 Task: In the  document riskmgmt.txt Insert horizontal line 'above the text' Create the translated copy of the document in  'Chinese (Simplified)' Select the second point and  Clear Formatting
Action: Mouse moved to (247, 363)
Screenshot: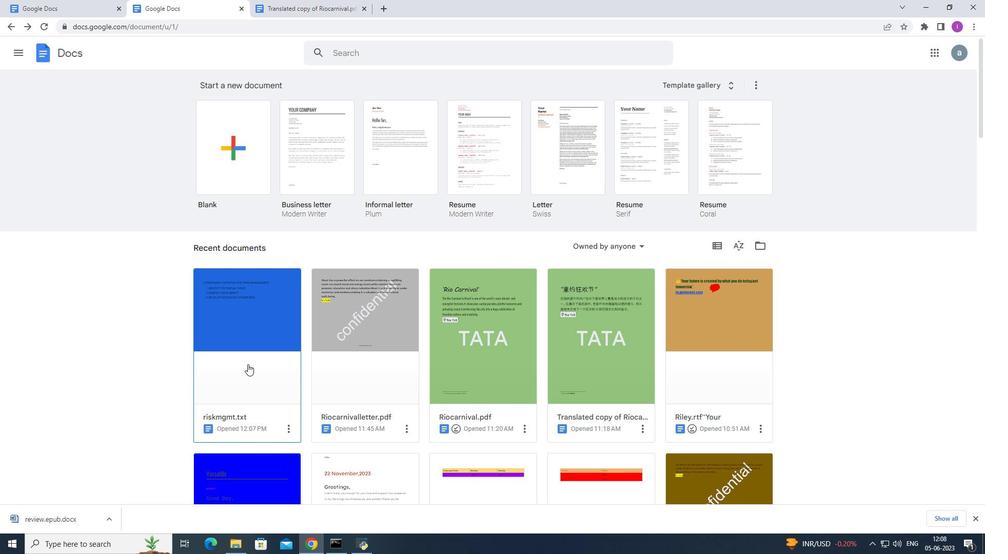 
Action: Mouse pressed left at (247, 363)
Screenshot: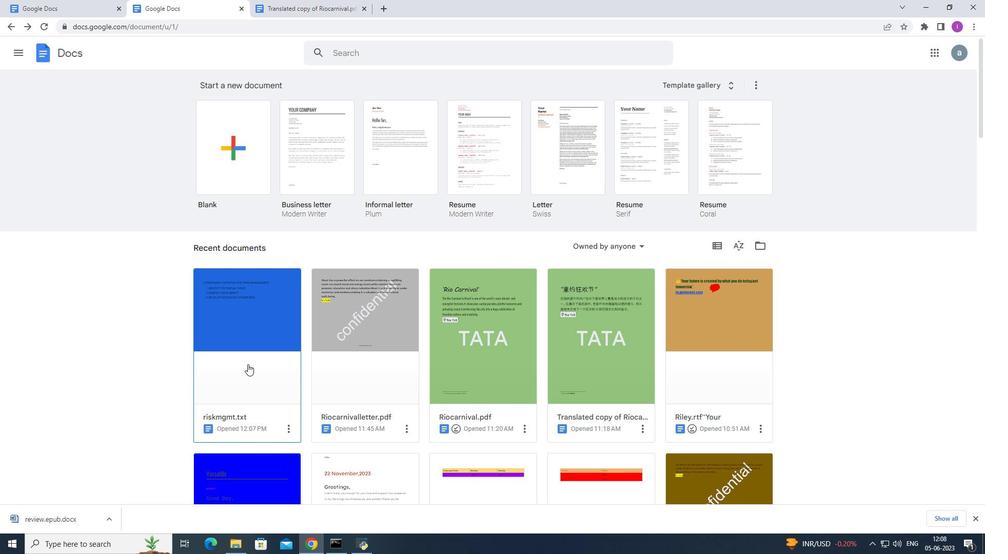 
Action: Mouse moved to (458, 258)
Screenshot: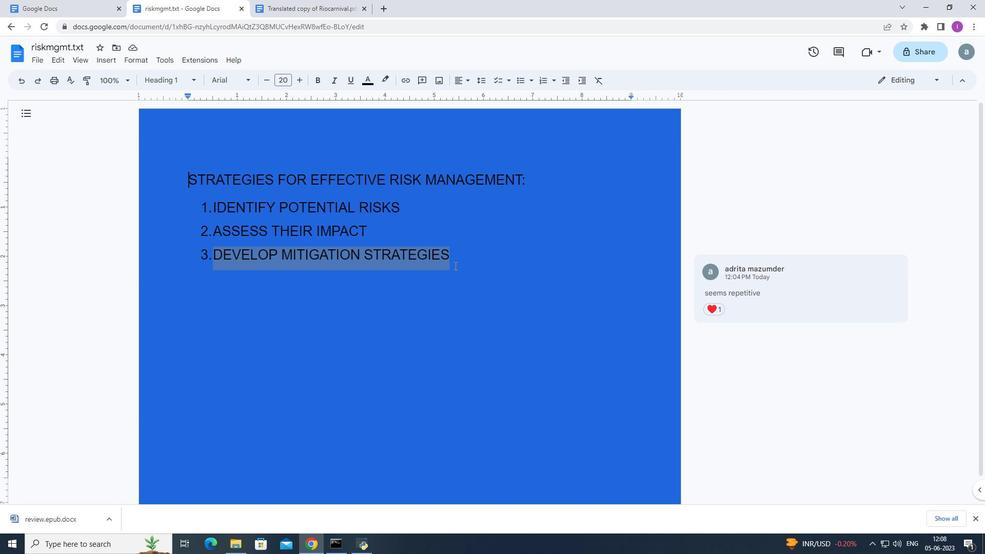
Action: Mouse pressed left at (458, 258)
Screenshot: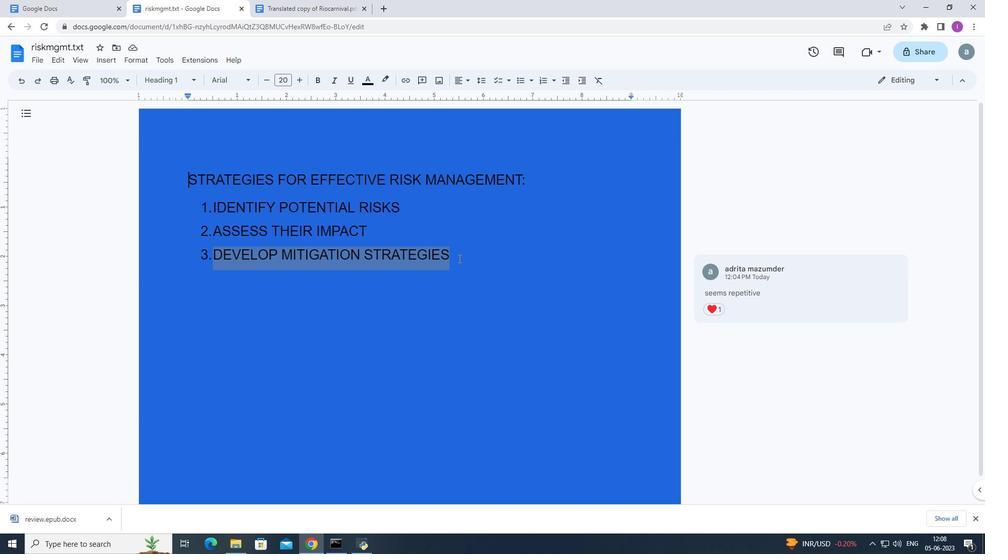 
Action: Mouse moved to (477, 277)
Screenshot: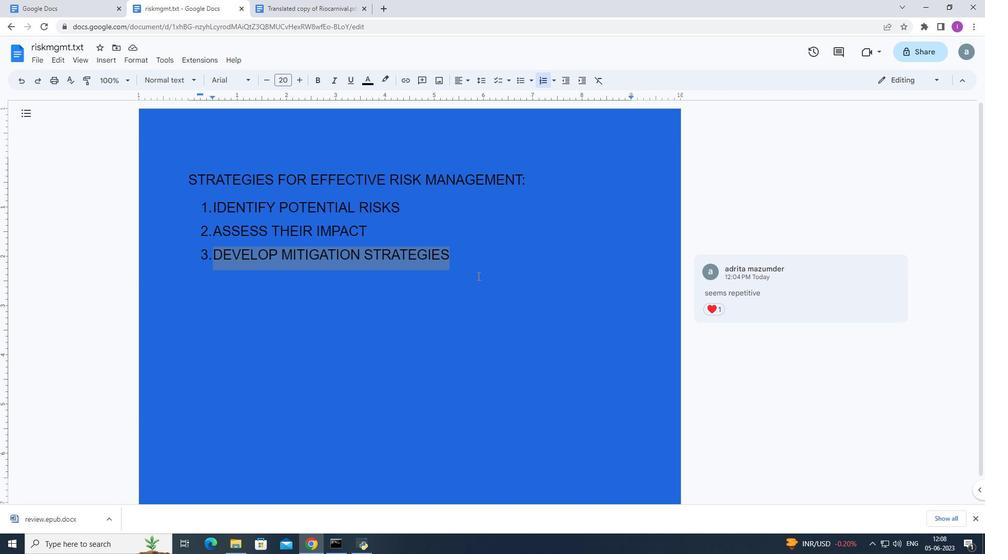 
Action: Key pressed <Key.enter>
Screenshot: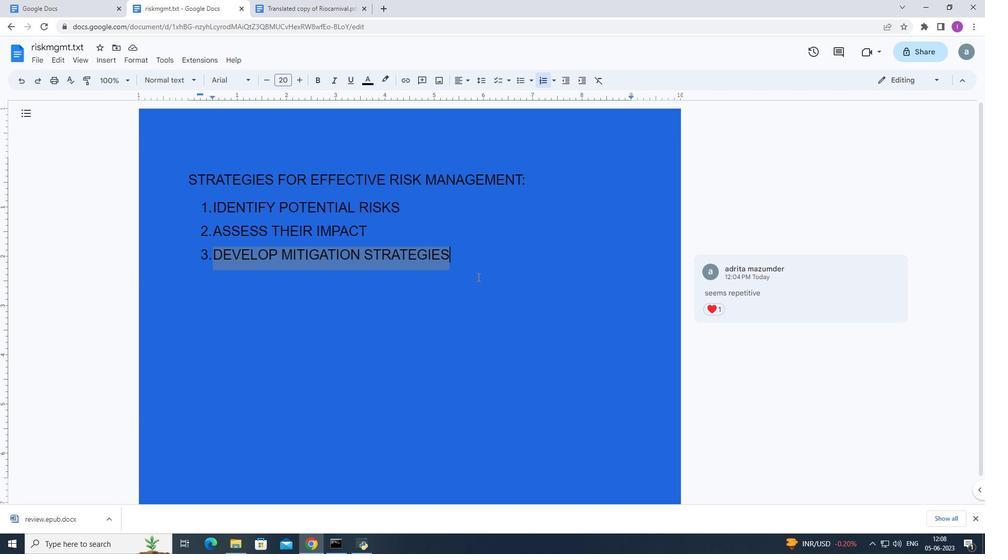
Action: Mouse moved to (476, 284)
Screenshot: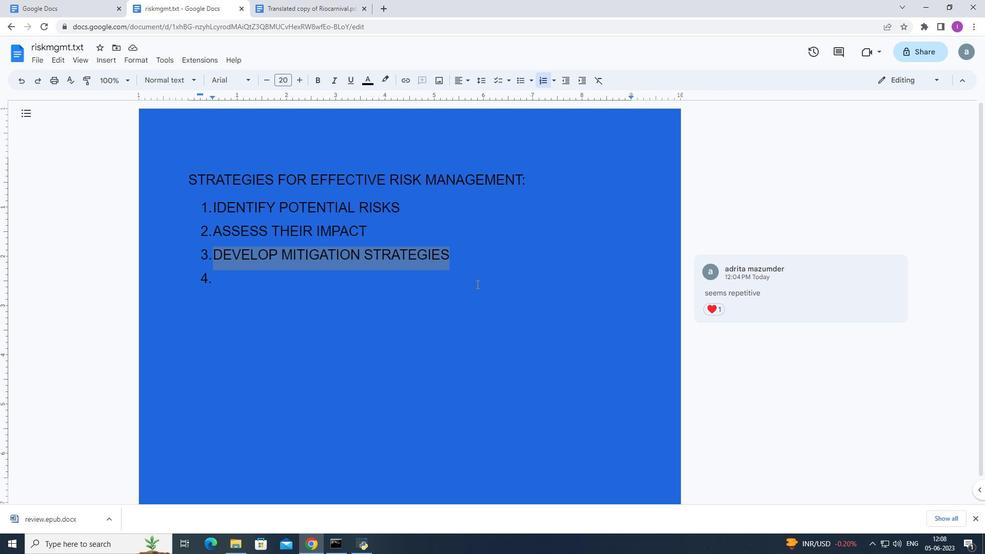 
Action: Key pressed <Key.backspace>
Screenshot: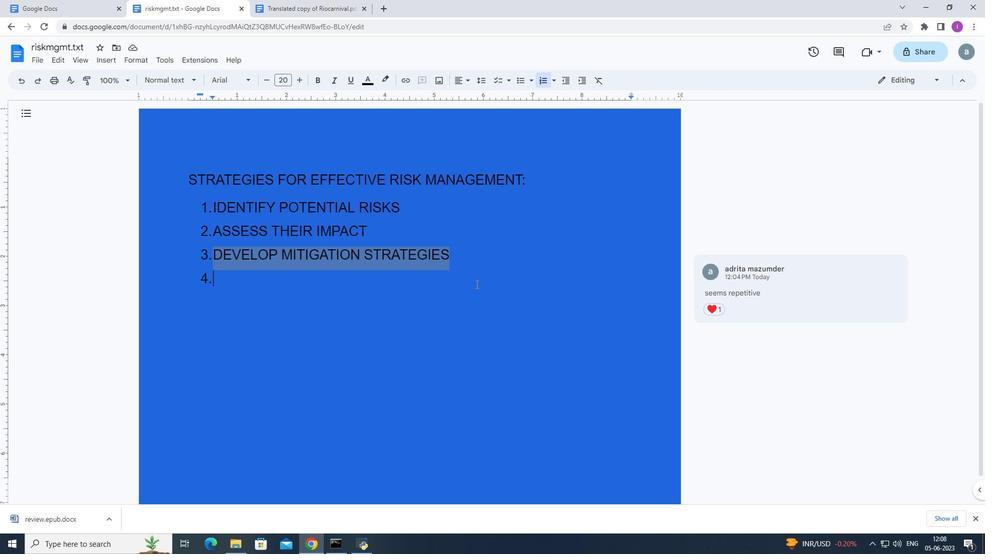 
Action: Mouse moved to (101, 55)
Screenshot: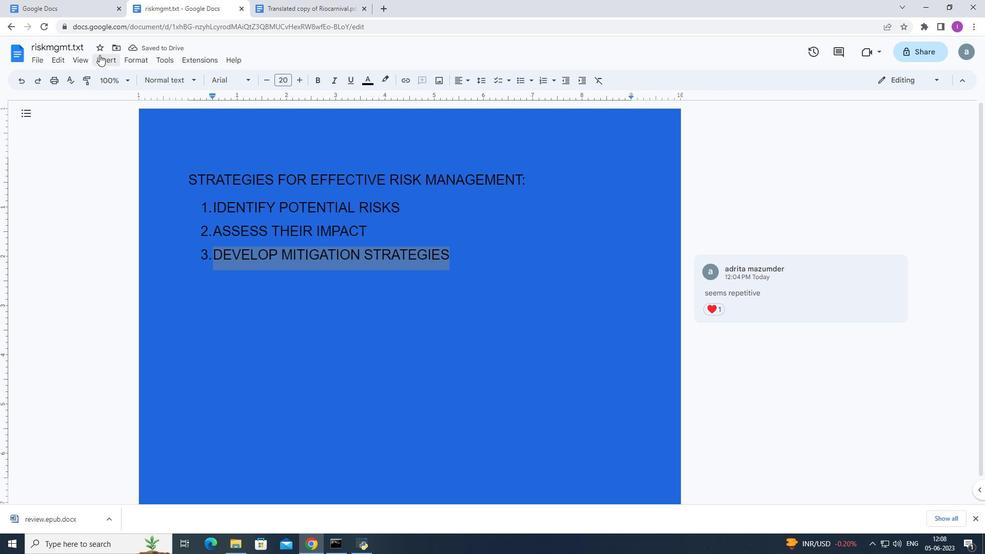 
Action: Mouse pressed left at (101, 55)
Screenshot: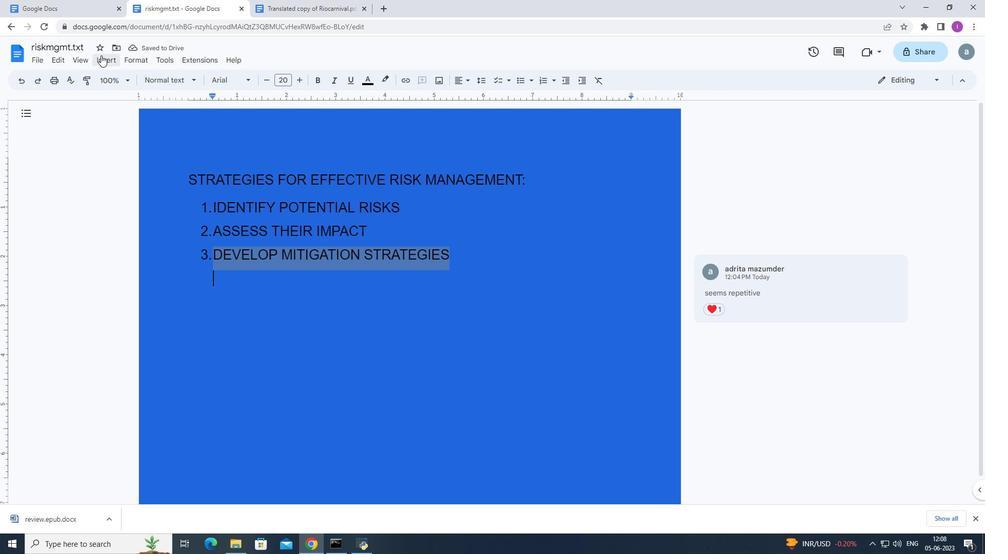 
Action: Mouse moved to (150, 142)
Screenshot: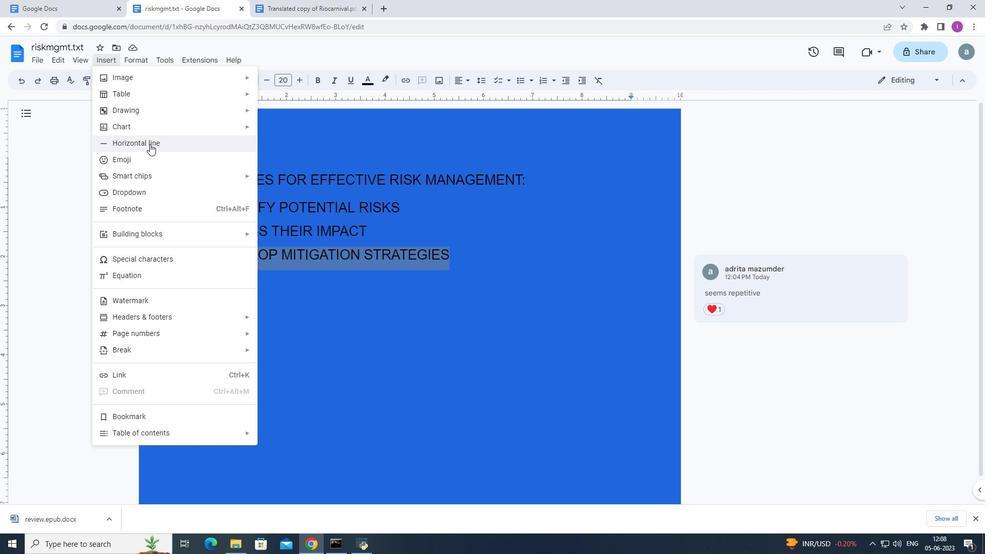 
Action: Mouse pressed left at (150, 142)
Screenshot: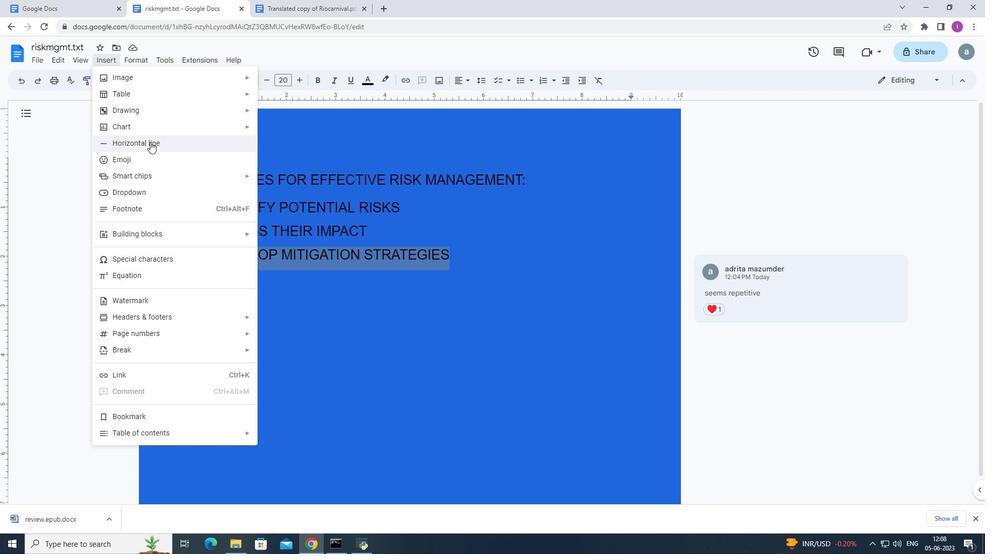 
Action: Mouse moved to (163, 60)
Screenshot: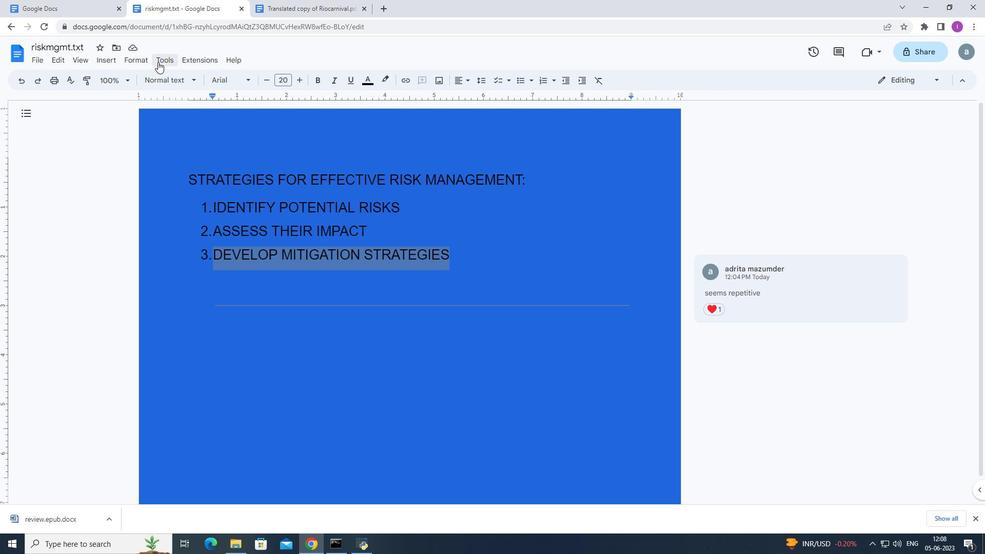 
Action: Mouse pressed left at (163, 60)
Screenshot: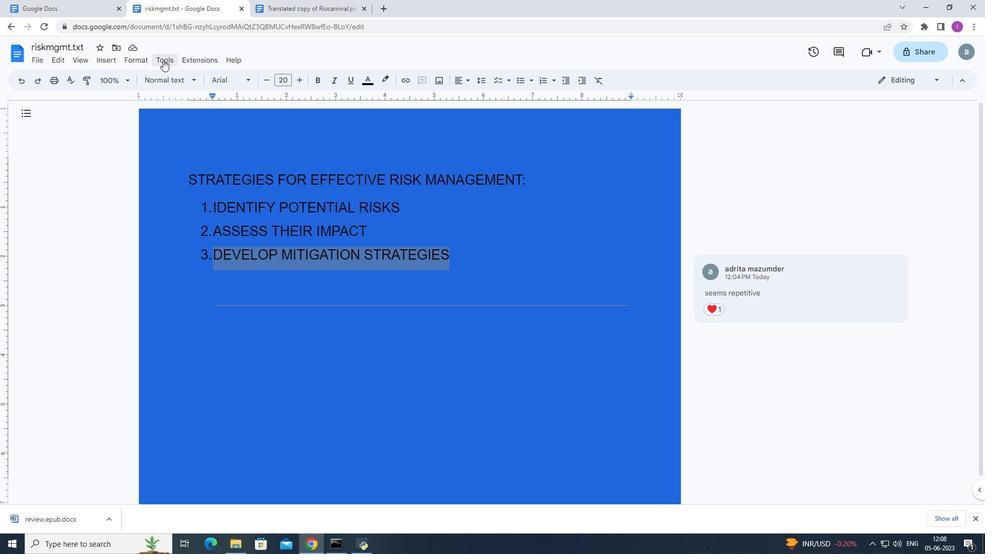 
Action: Mouse moved to (223, 217)
Screenshot: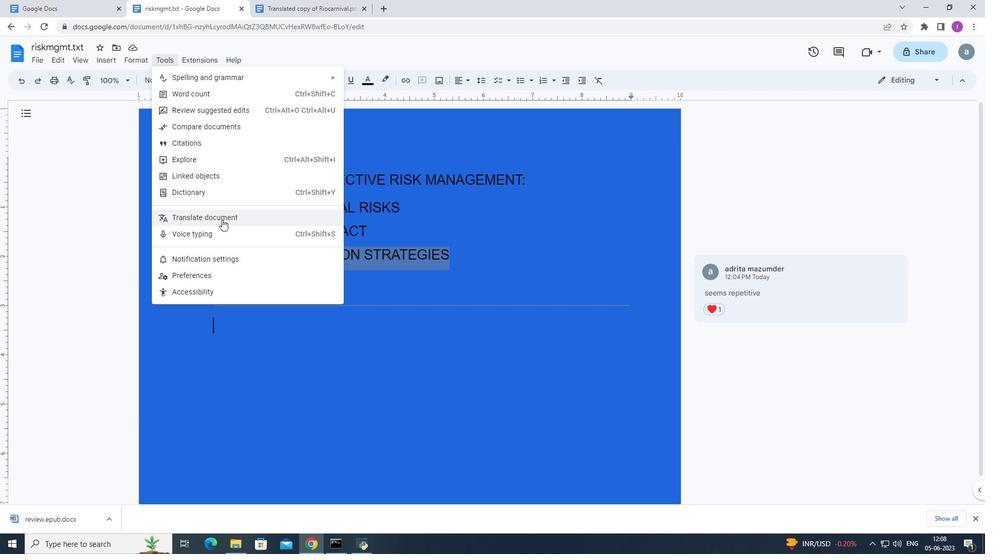 
Action: Mouse pressed left at (223, 217)
Screenshot: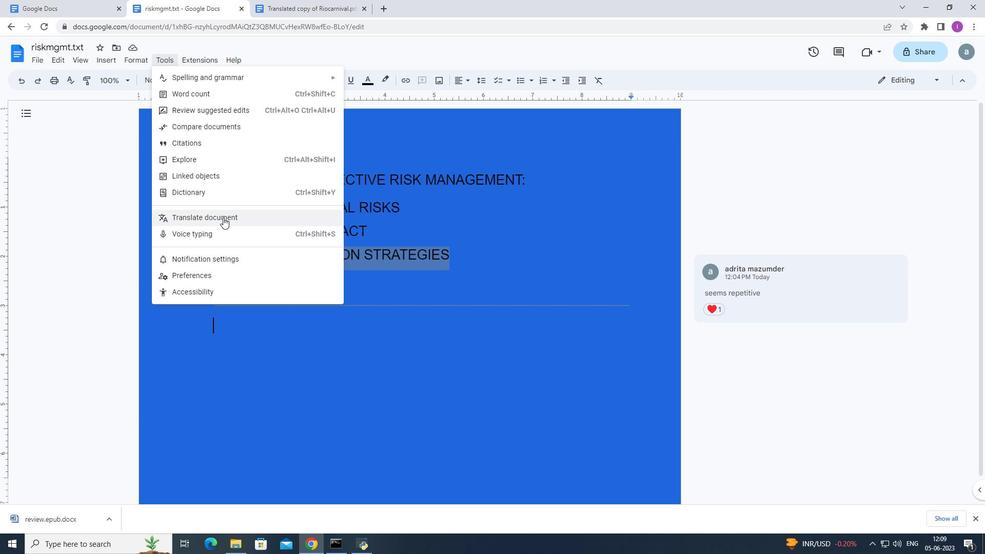 
Action: Mouse moved to (481, 287)
Screenshot: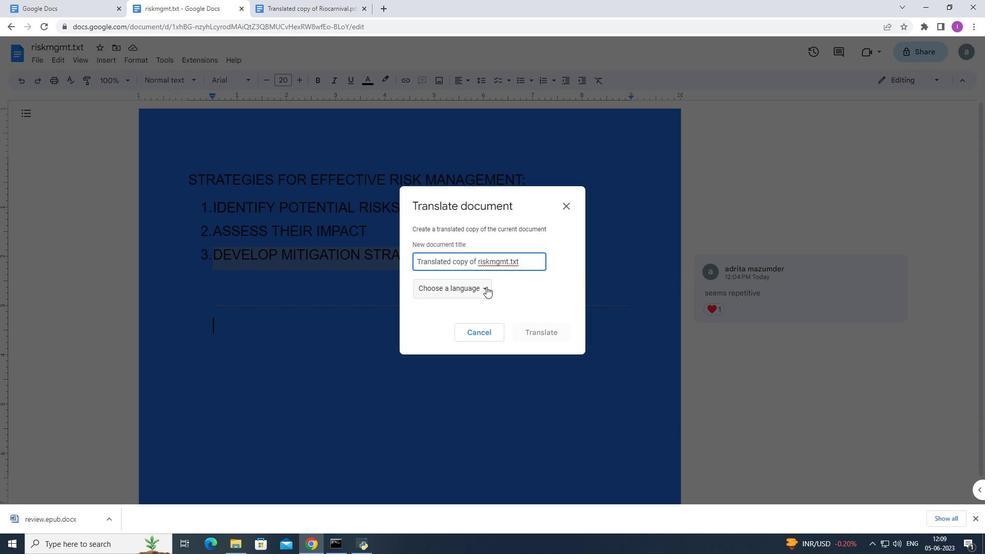 
Action: Mouse pressed left at (481, 287)
Screenshot: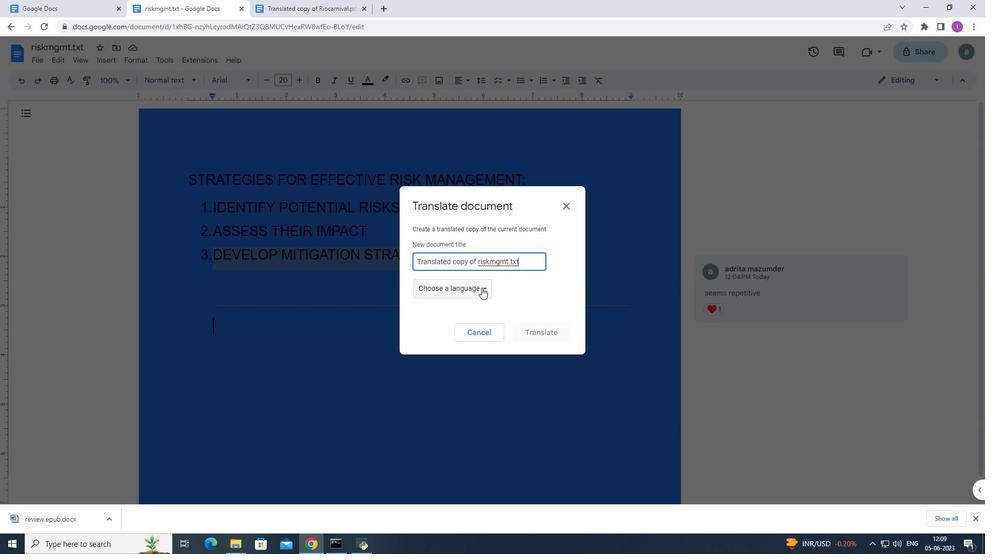 
Action: Mouse moved to (461, 380)
Screenshot: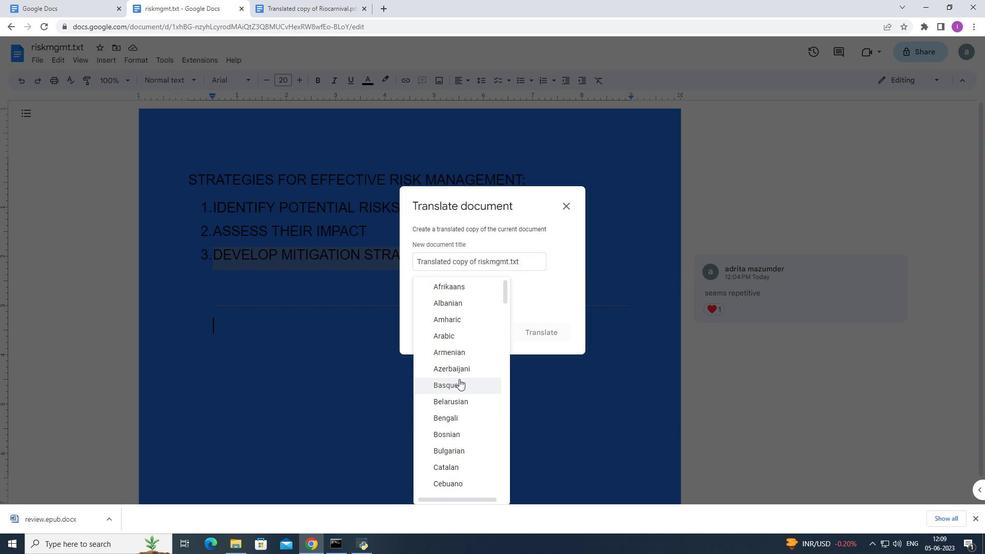 
Action: Mouse scrolled (461, 379) with delta (0, 0)
Screenshot: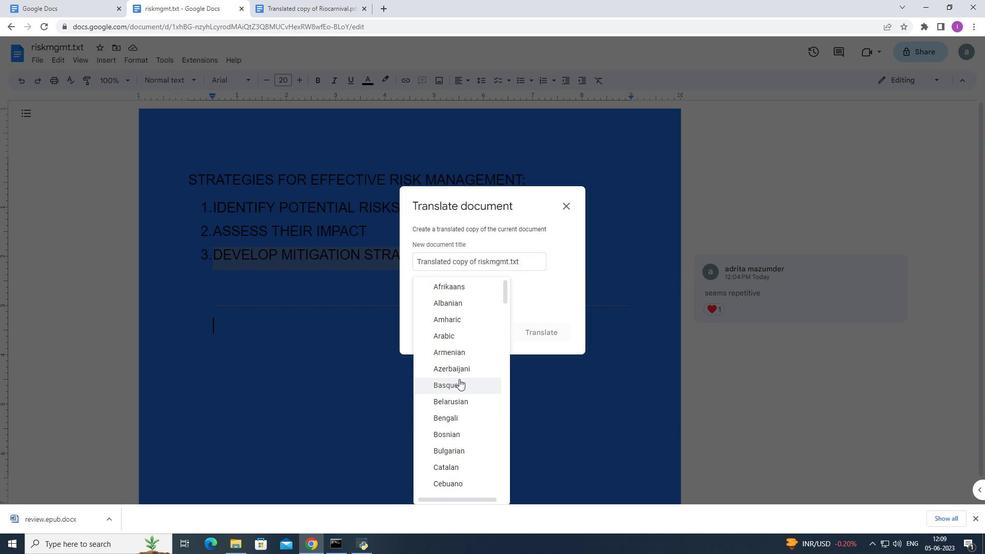 
Action: Mouse moved to (463, 380)
Screenshot: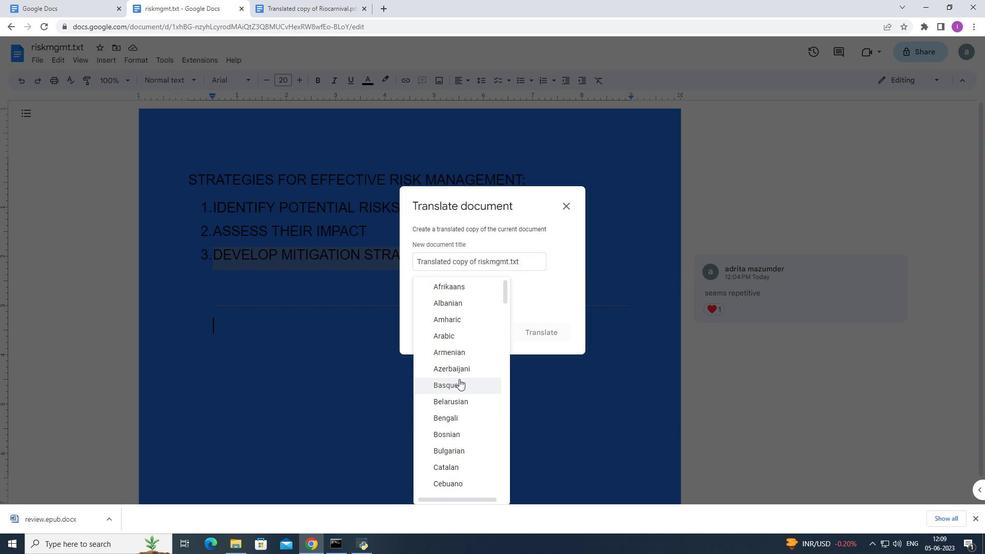 
Action: Mouse scrolled (463, 380) with delta (0, 0)
Screenshot: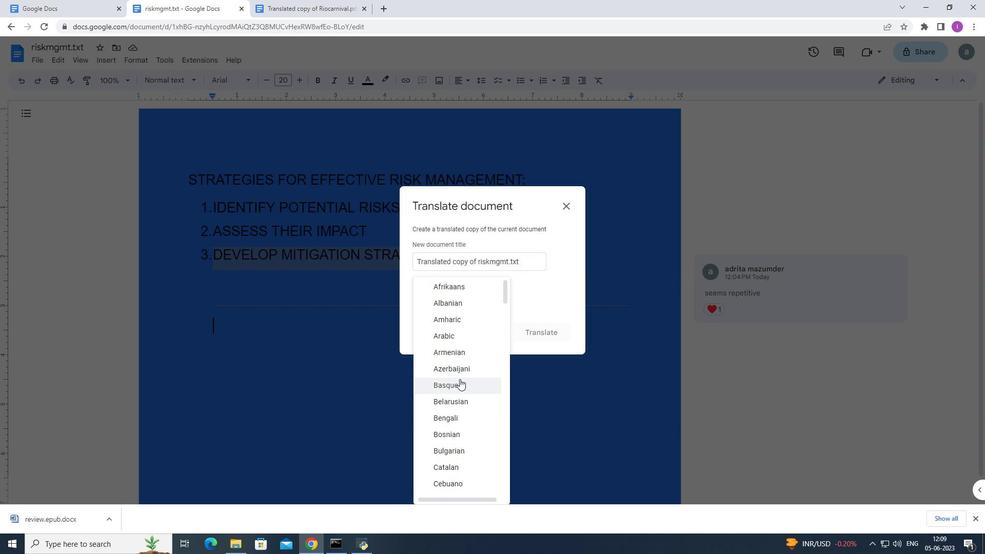 
Action: Mouse moved to (464, 381)
Screenshot: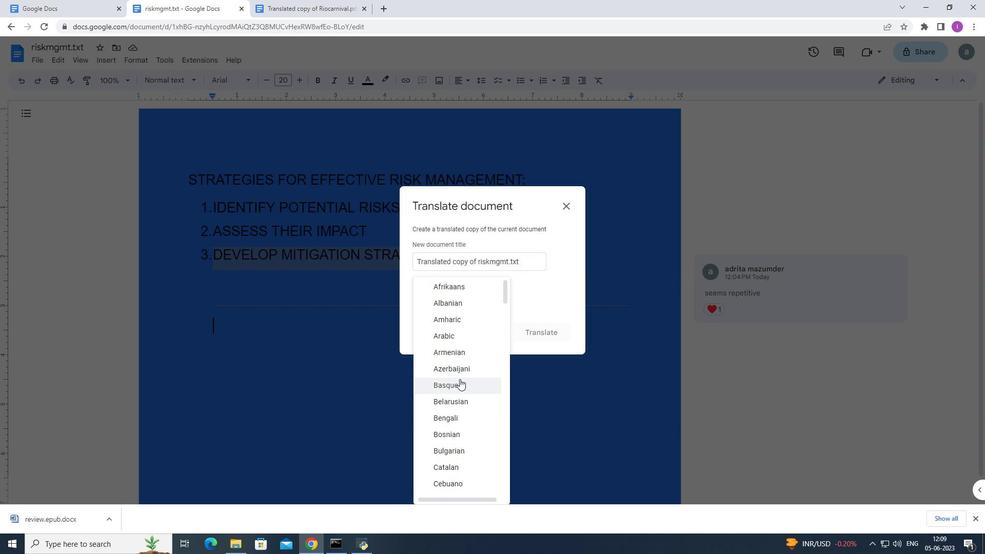 
Action: Mouse scrolled (464, 381) with delta (0, 0)
Screenshot: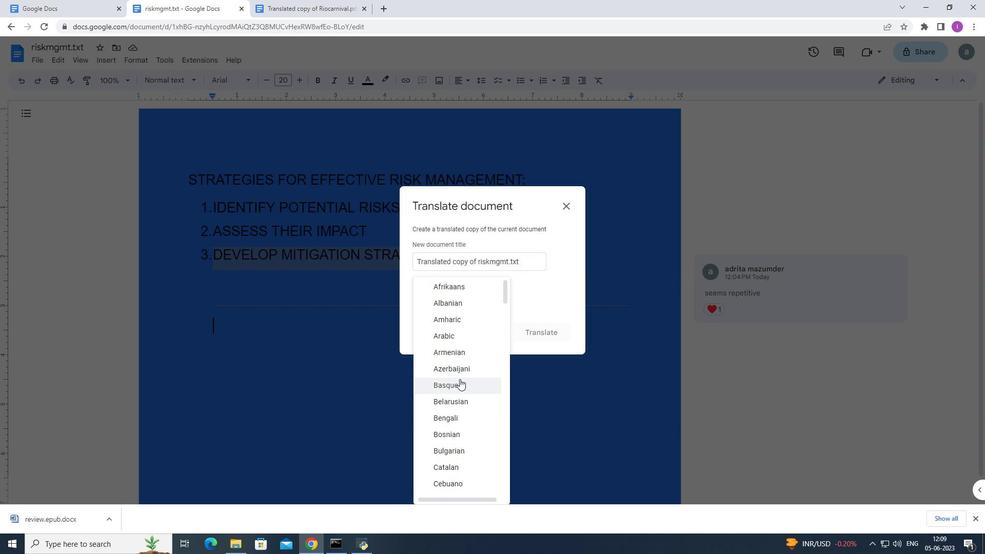 
Action: Mouse moved to (465, 381)
Screenshot: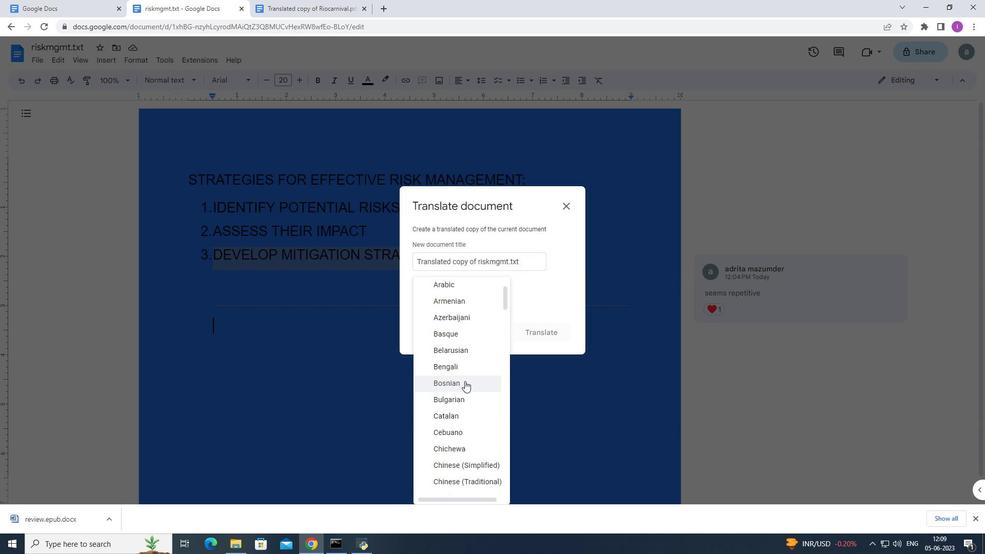 
Action: Mouse scrolled (465, 380) with delta (0, 0)
Screenshot: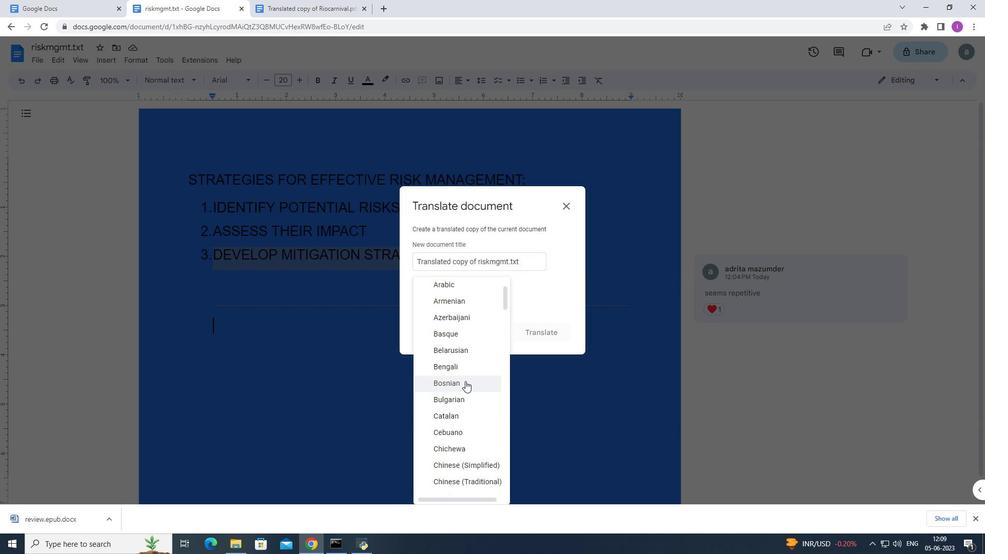 
Action: Mouse moved to (470, 411)
Screenshot: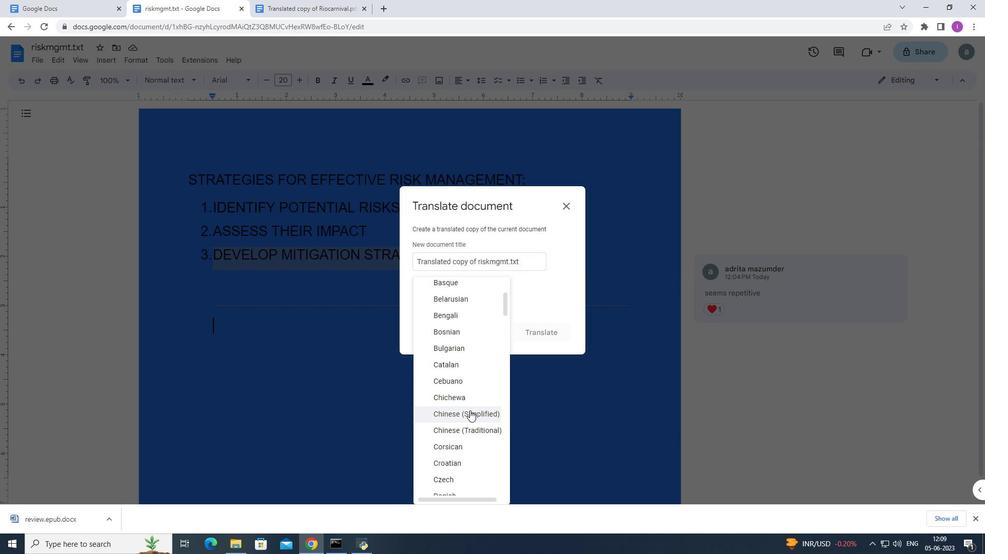 
Action: Mouse pressed left at (470, 411)
Screenshot: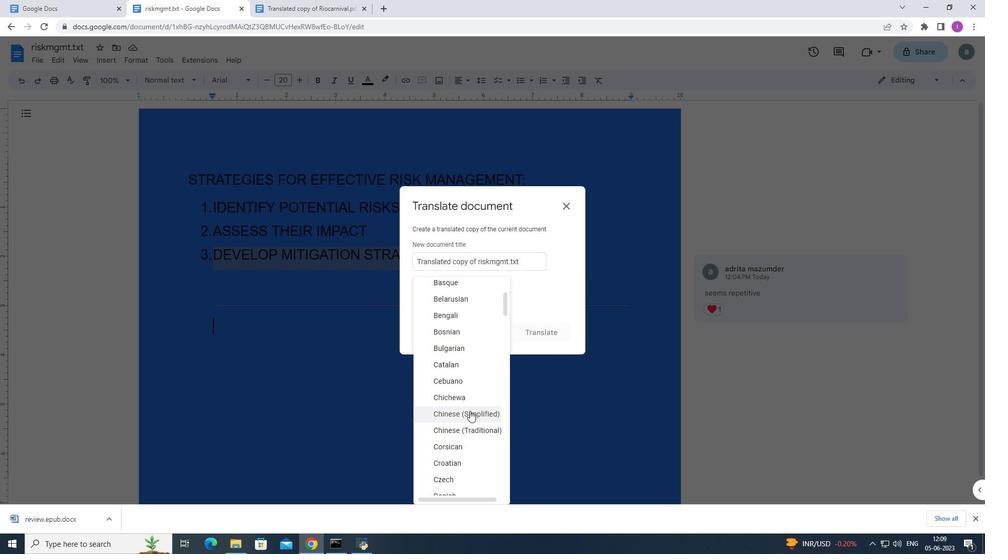 
Action: Mouse moved to (542, 330)
Screenshot: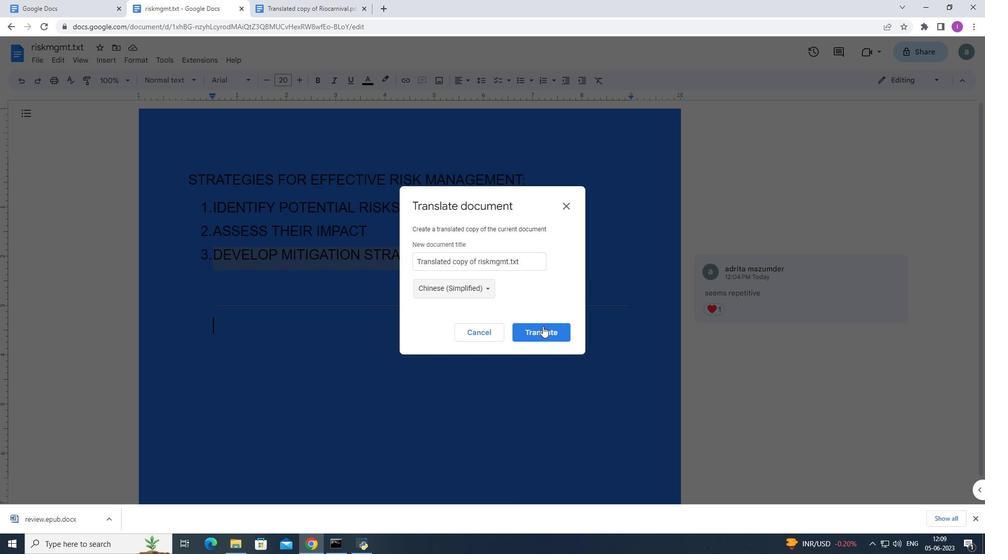 
Action: Mouse pressed left at (542, 330)
Screenshot: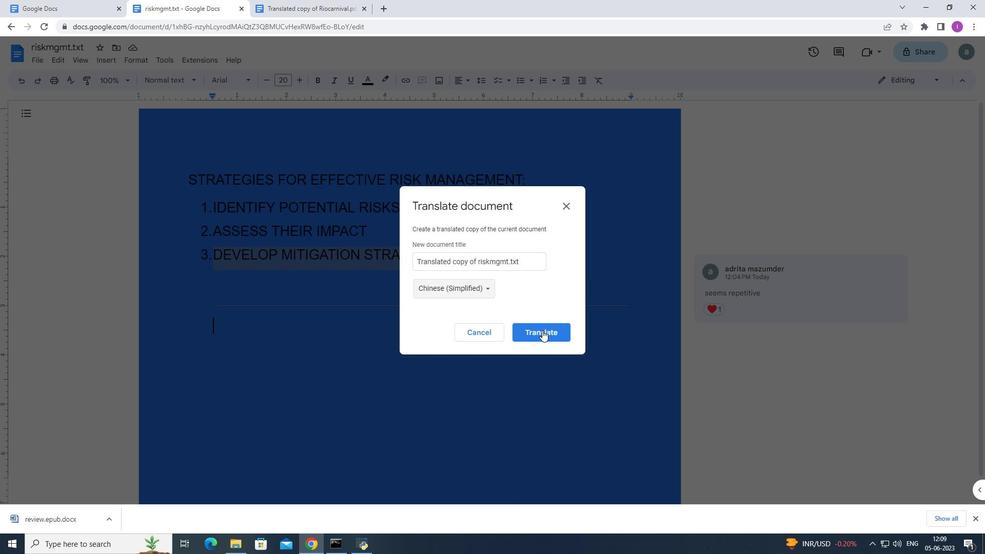 
Action: Mouse moved to (322, 230)
Screenshot: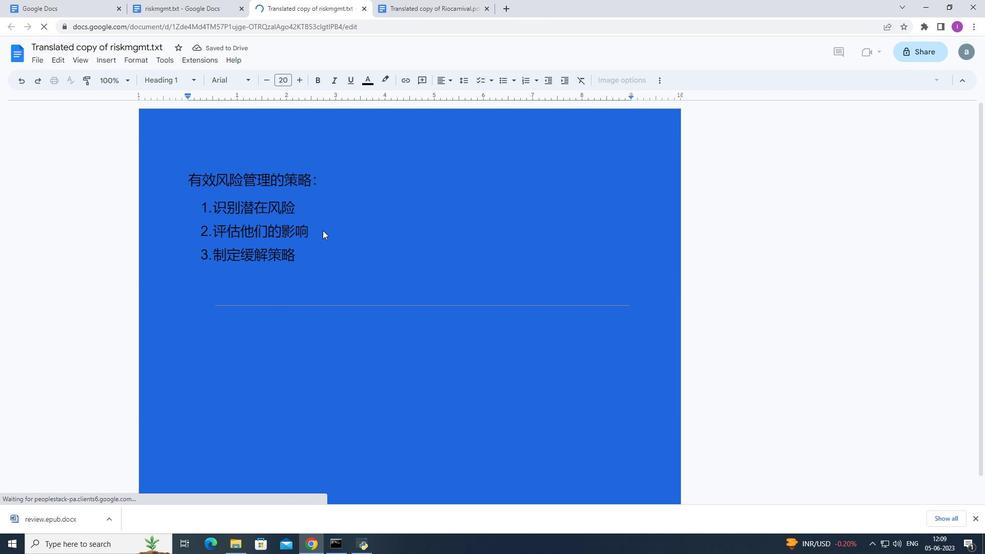 
Action: Mouse pressed left at (322, 230)
Screenshot: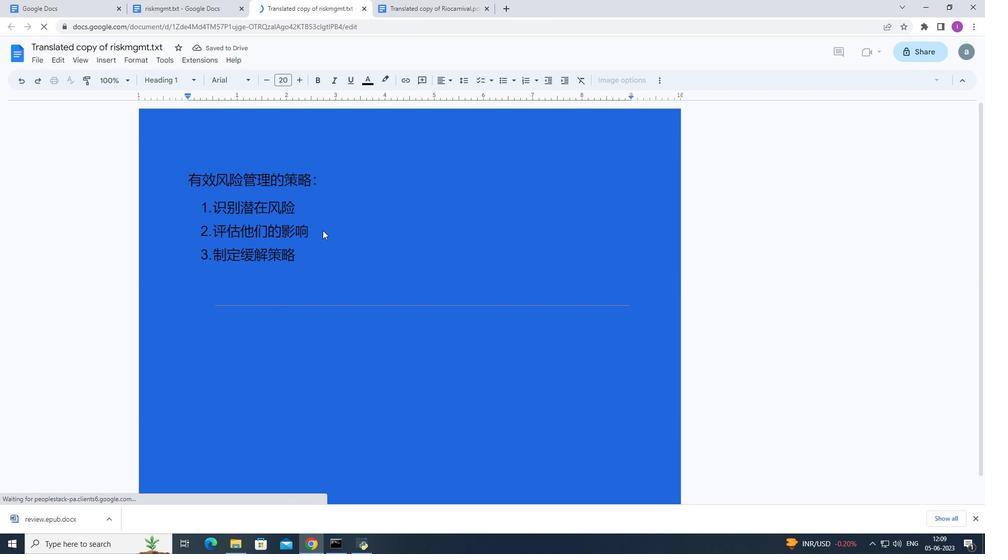 
Action: Mouse moved to (133, 61)
Screenshot: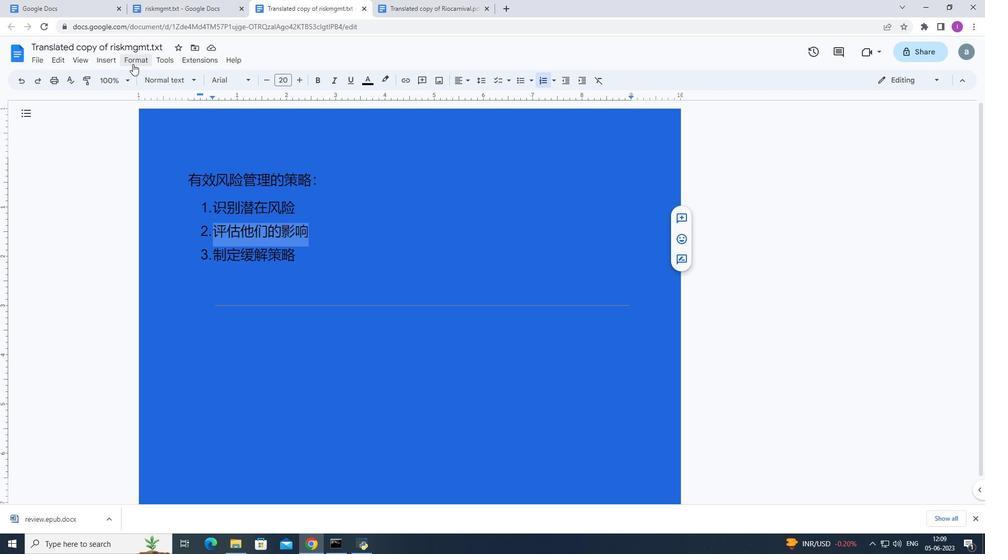 
Action: Mouse pressed left at (133, 61)
Screenshot: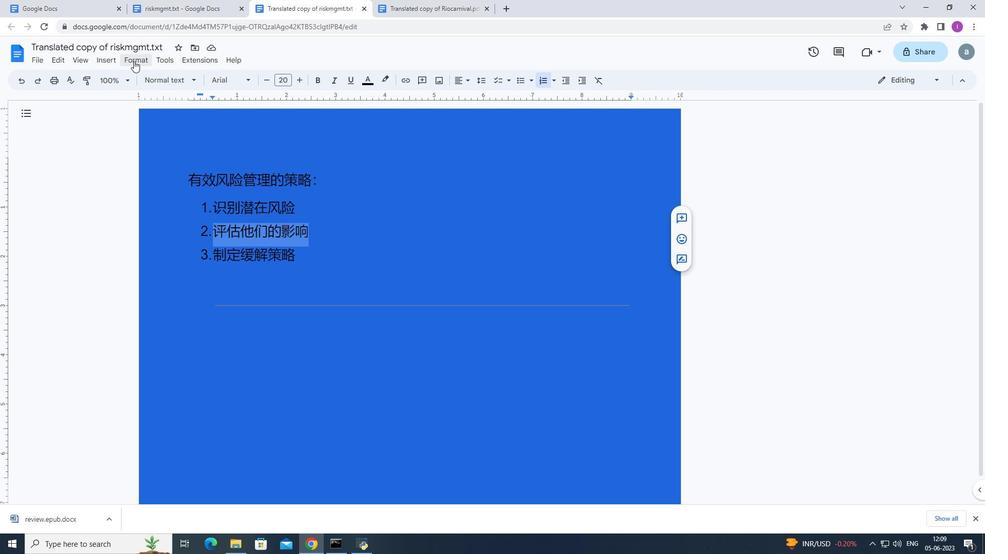 
Action: Mouse moved to (182, 300)
Screenshot: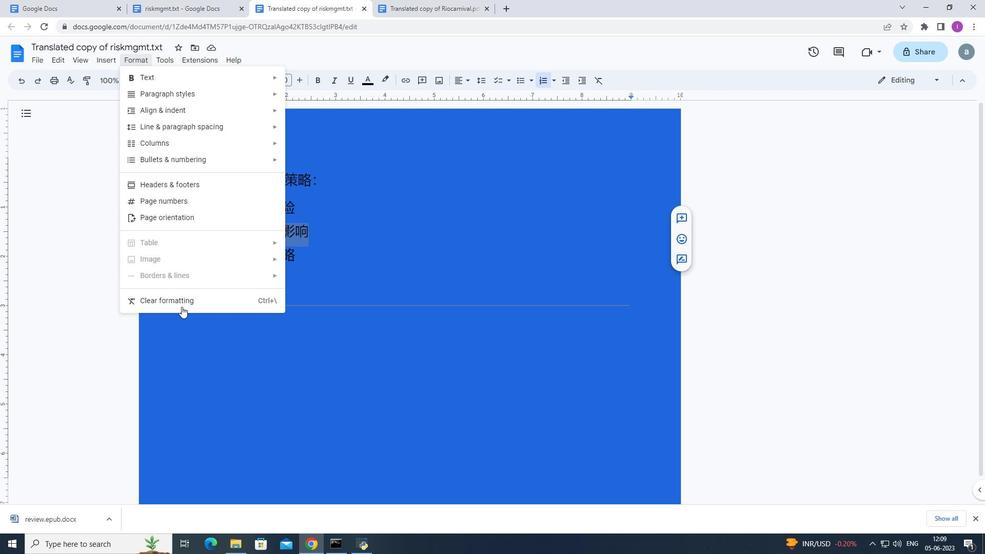 
Action: Mouse pressed left at (182, 300)
Screenshot: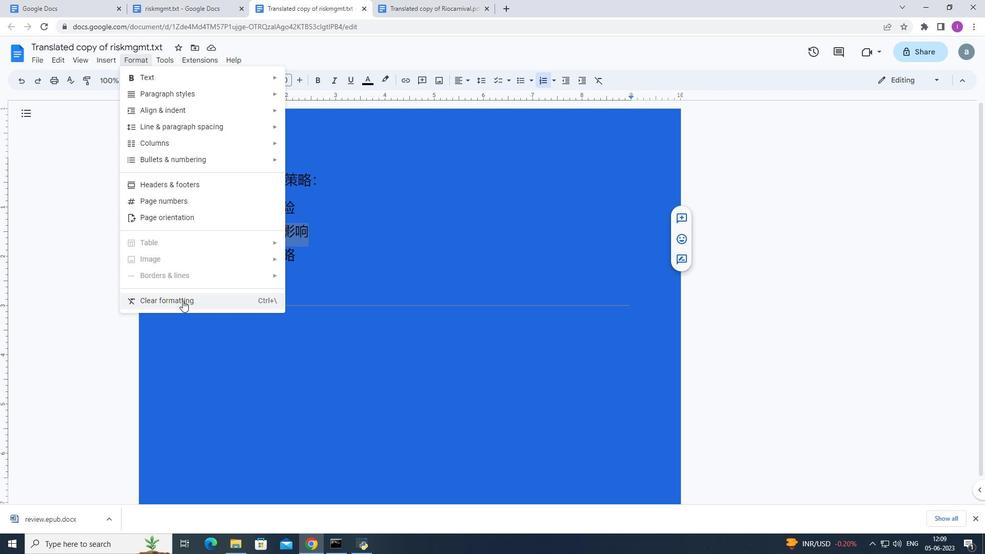 
Action: Mouse moved to (243, 178)
Screenshot: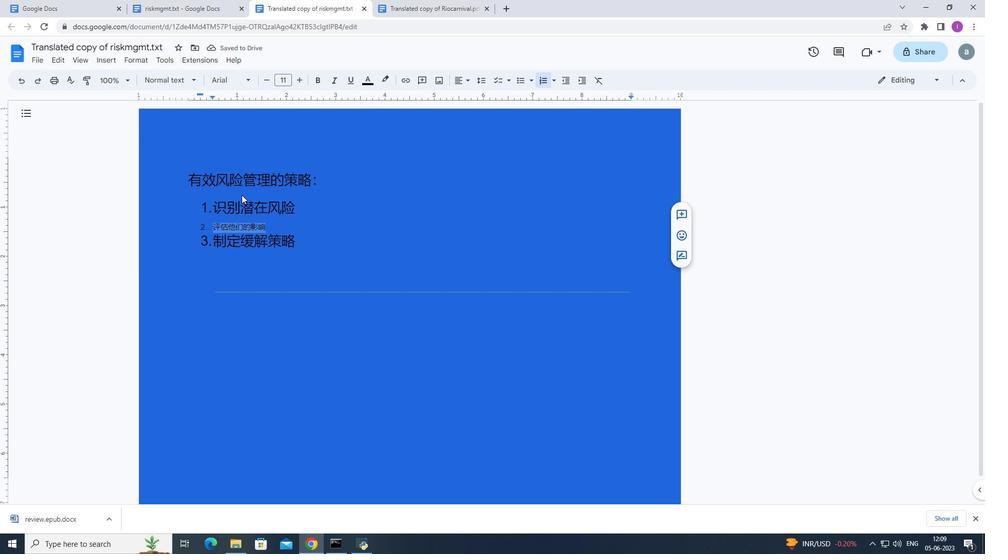 
